 Task: Add Sprouts High Potency Omega 3 + D3 And K2 to the cart.
Action: Mouse pressed left at (306, 142)
Screenshot: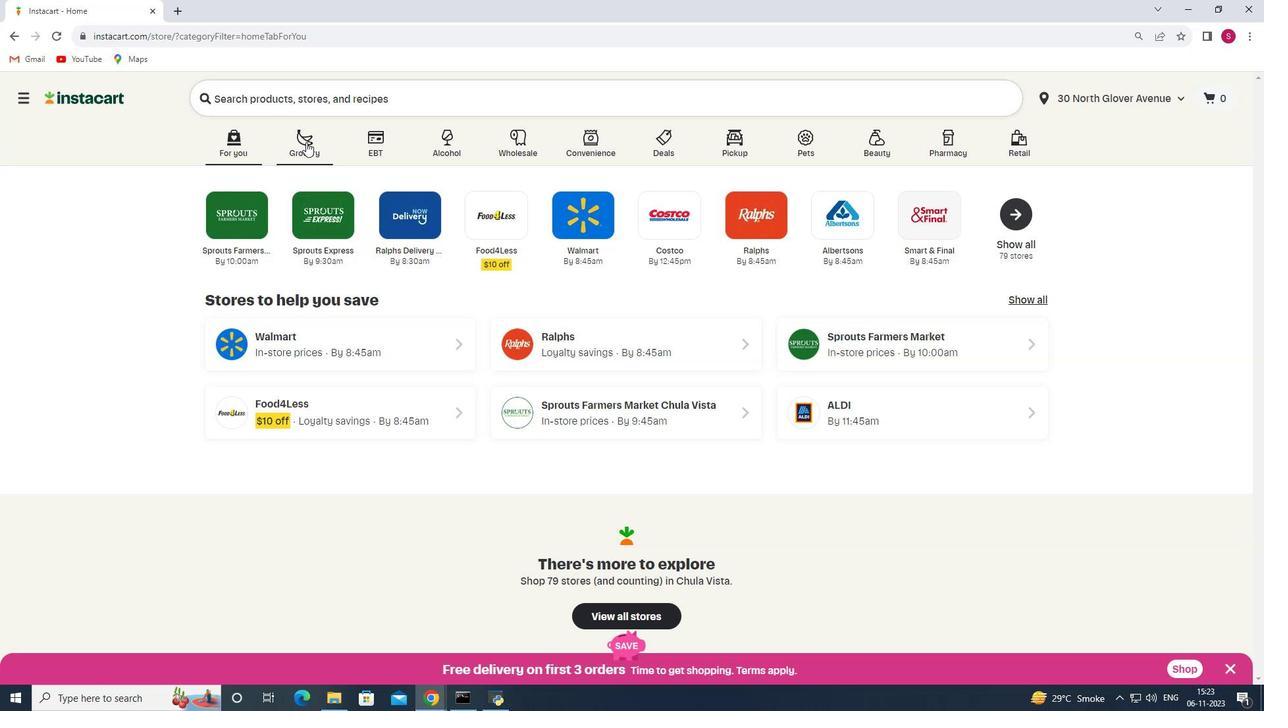 
Action: Mouse moved to (294, 374)
Screenshot: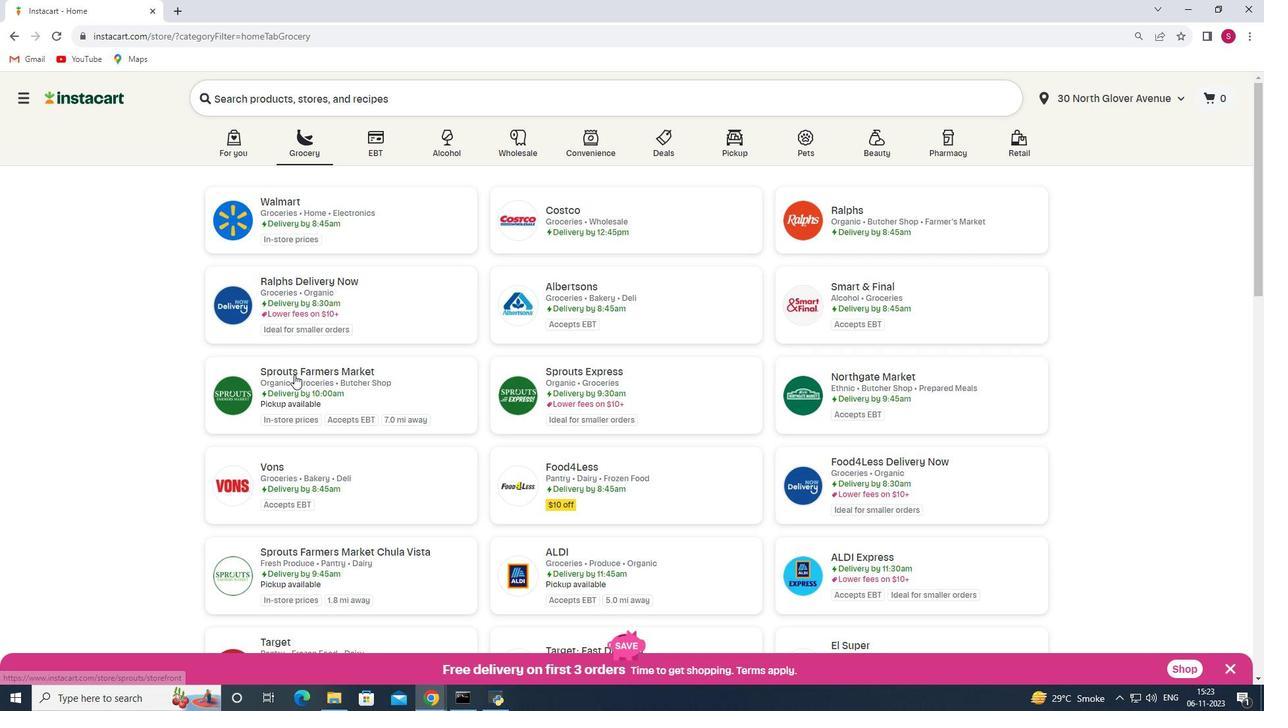 
Action: Mouse pressed left at (294, 374)
Screenshot: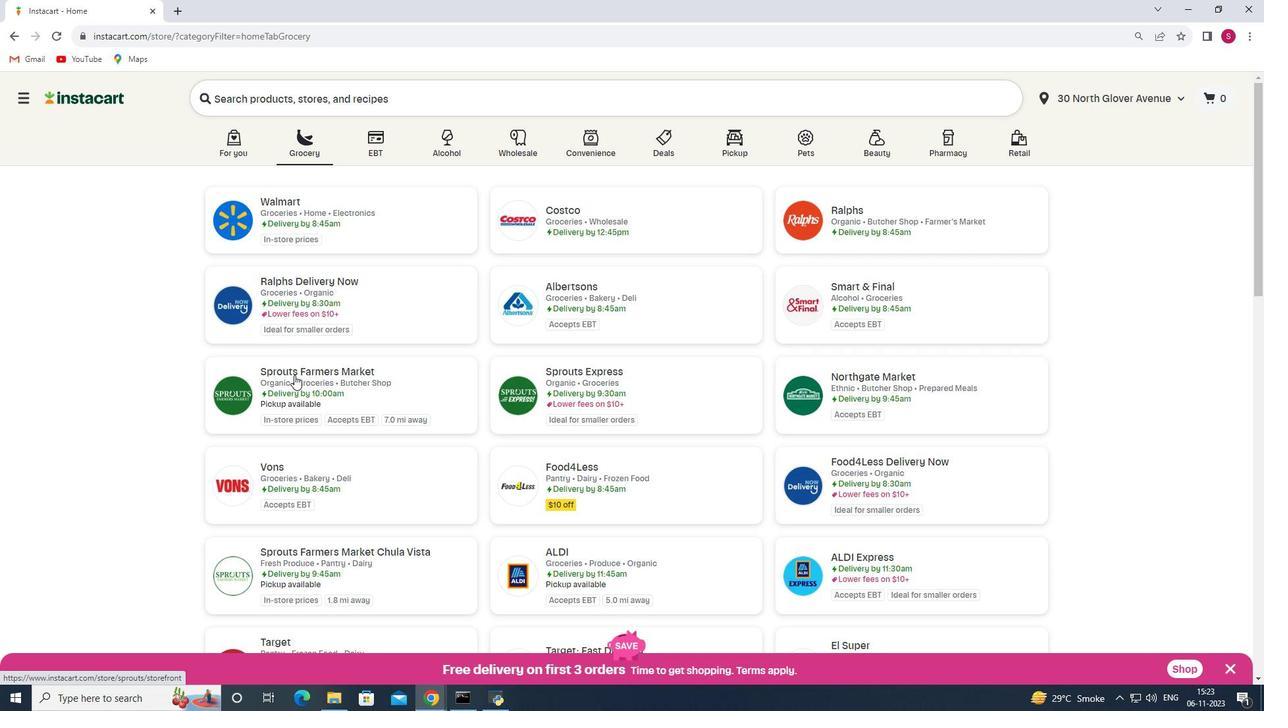
Action: Mouse moved to (39, 447)
Screenshot: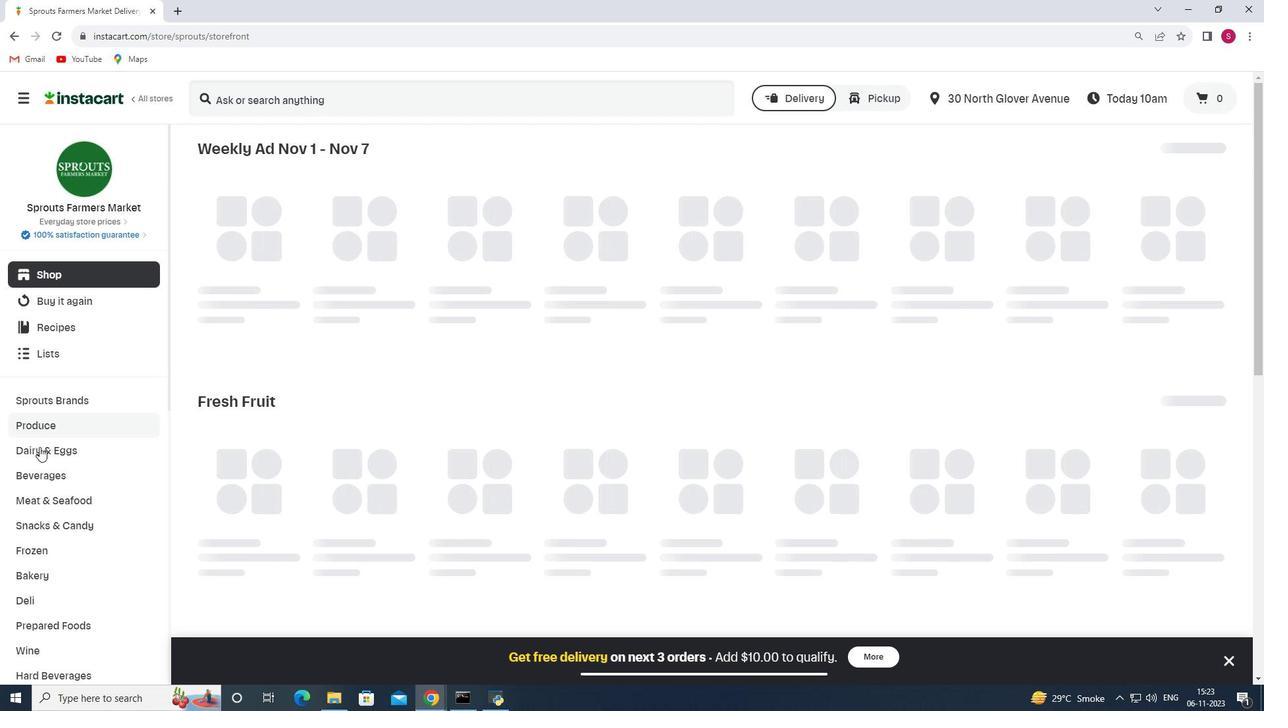 
Action: Mouse scrolled (39, 446) with delta (0, 0)
Screenshot: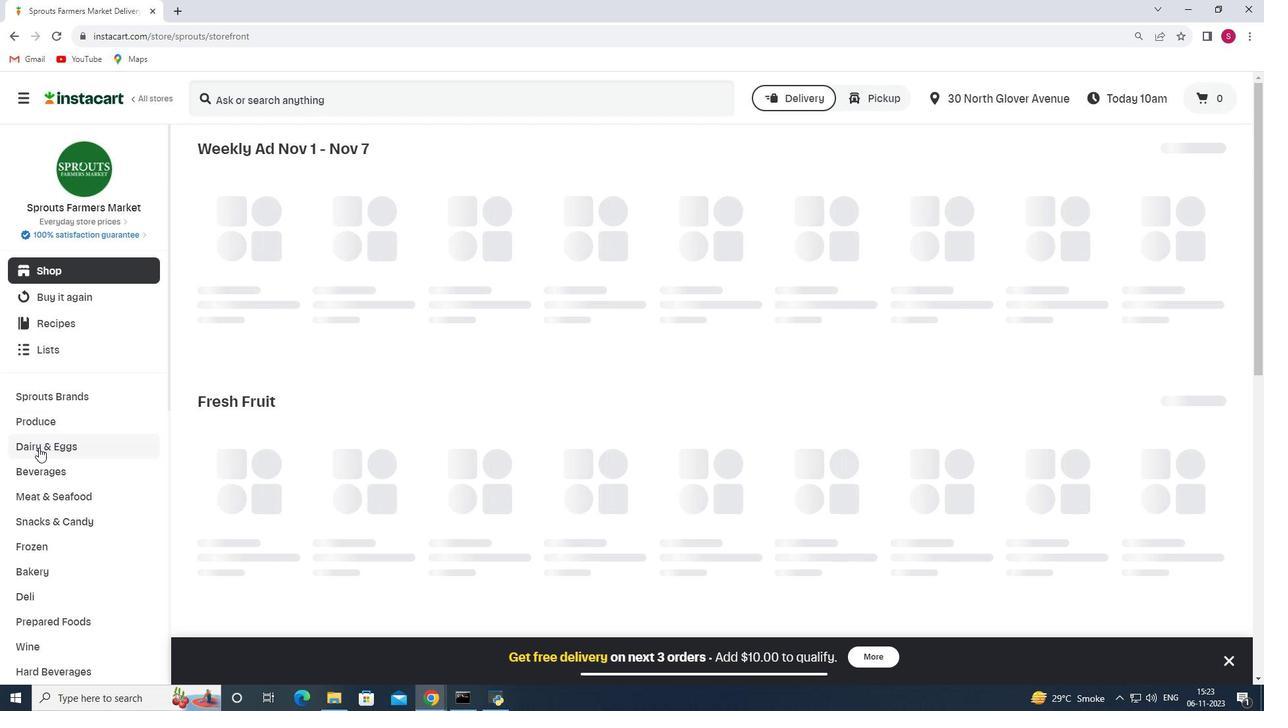 
Action: Mouse scrolled (39, 446) with delta (0, 0)
Screenshot: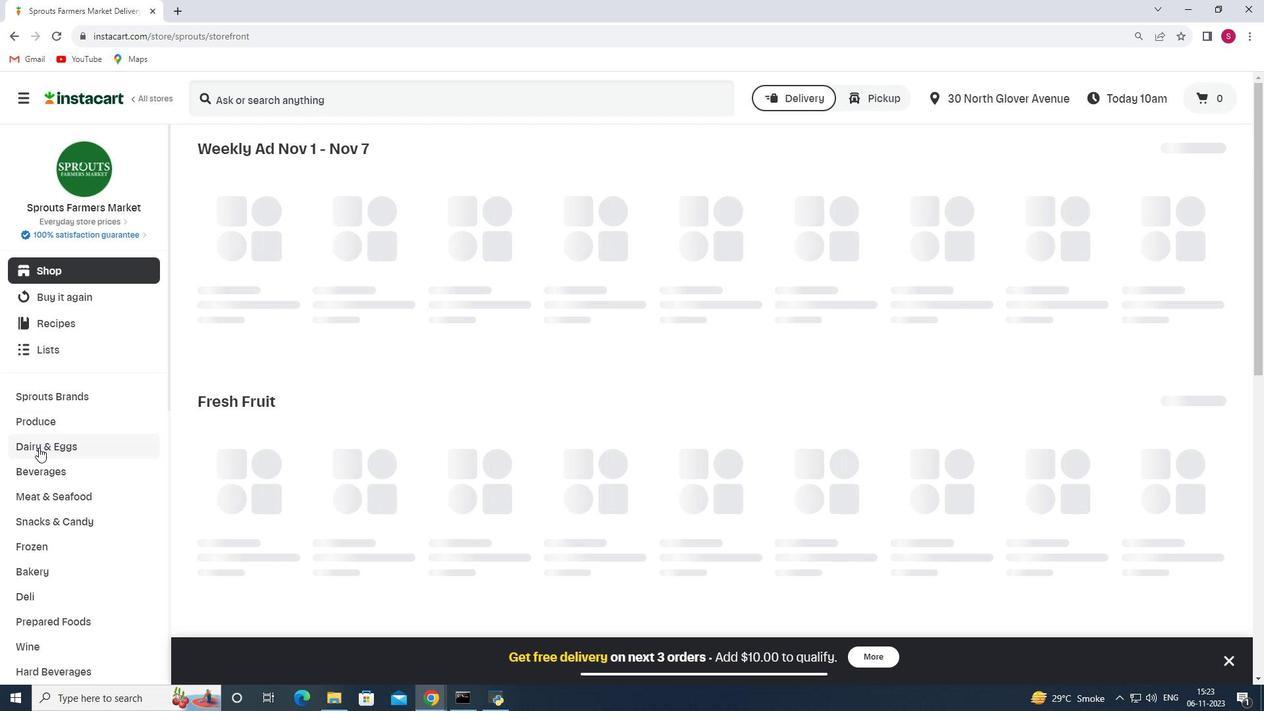 
Action: Mouse moved to (38, 447)
Screenshot: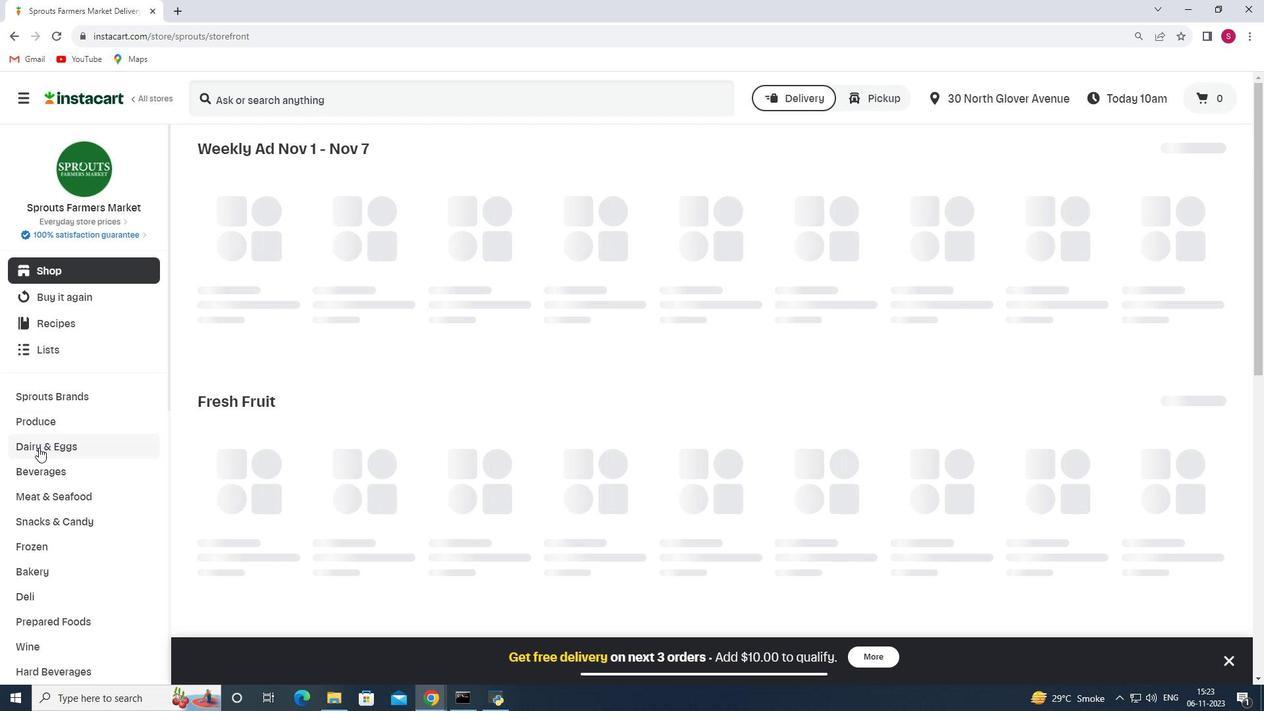 
Action: Mouse scrolled (38, 447) with delta (0, 0)
Screenshot: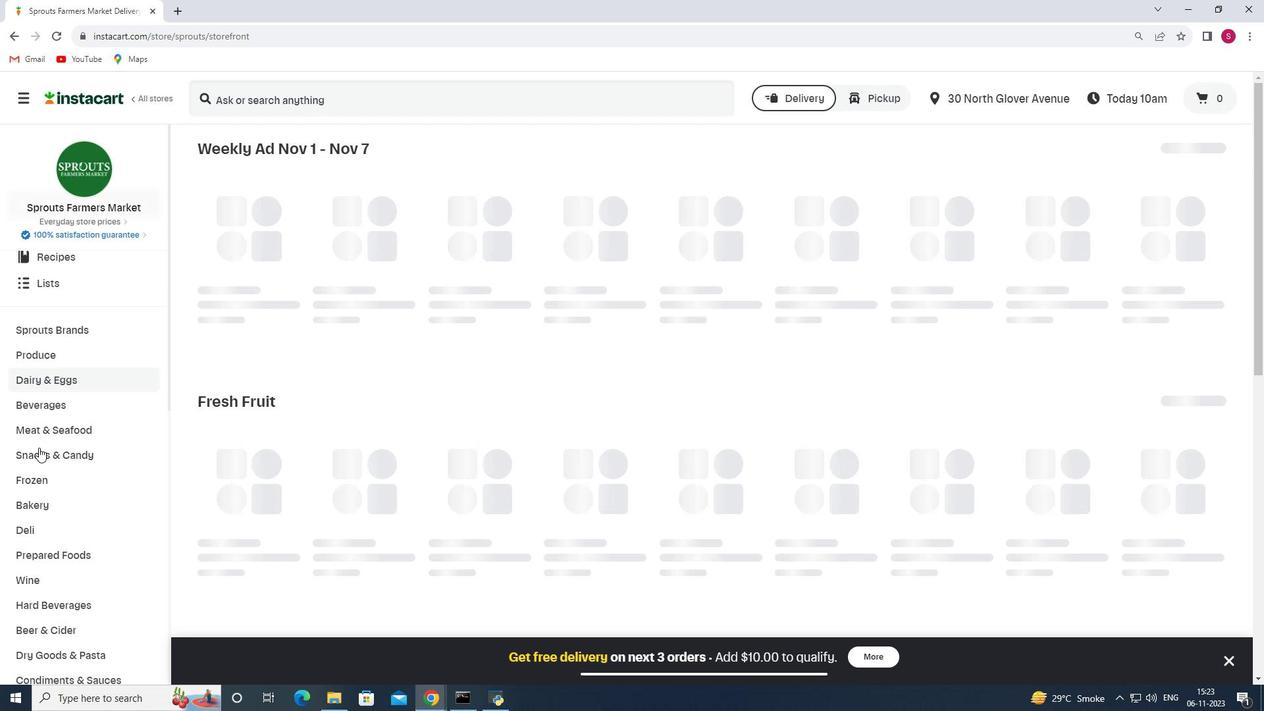 
Action: Mouse scrolled (38, 447) with delta (0, 0)
Screenshot: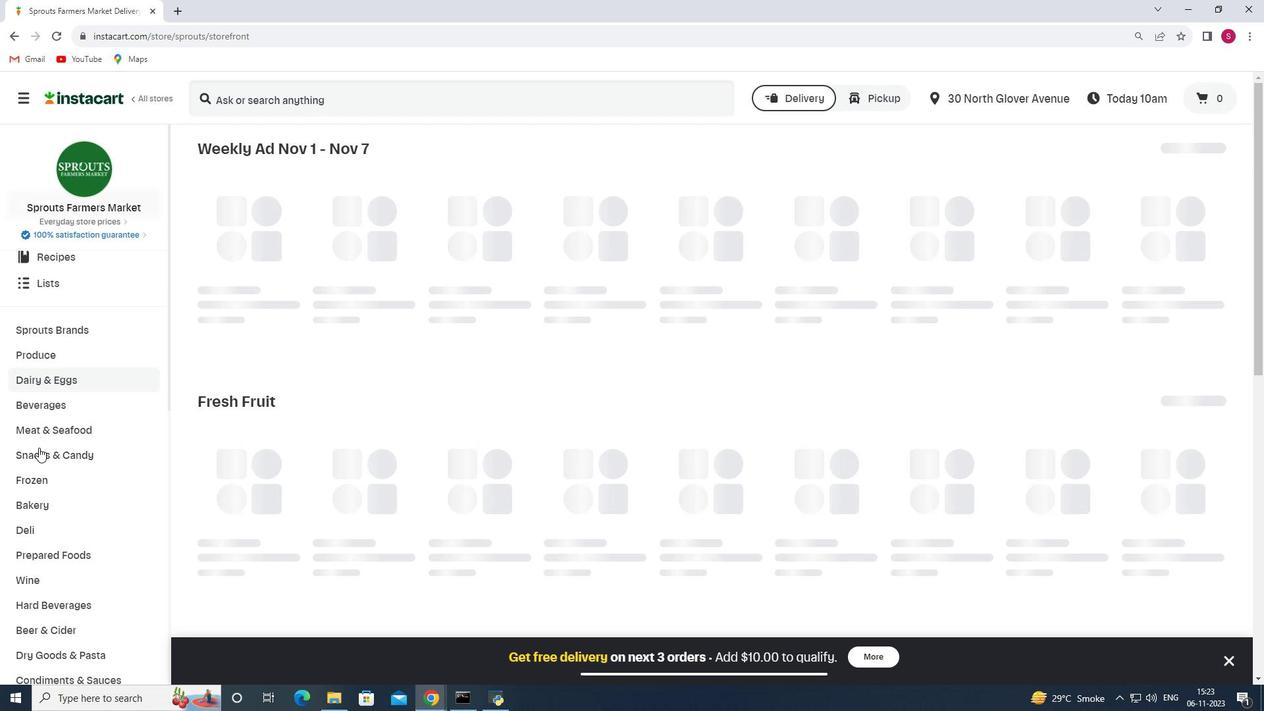 
Action: Mouse moved to (38, 447)
Screenshot: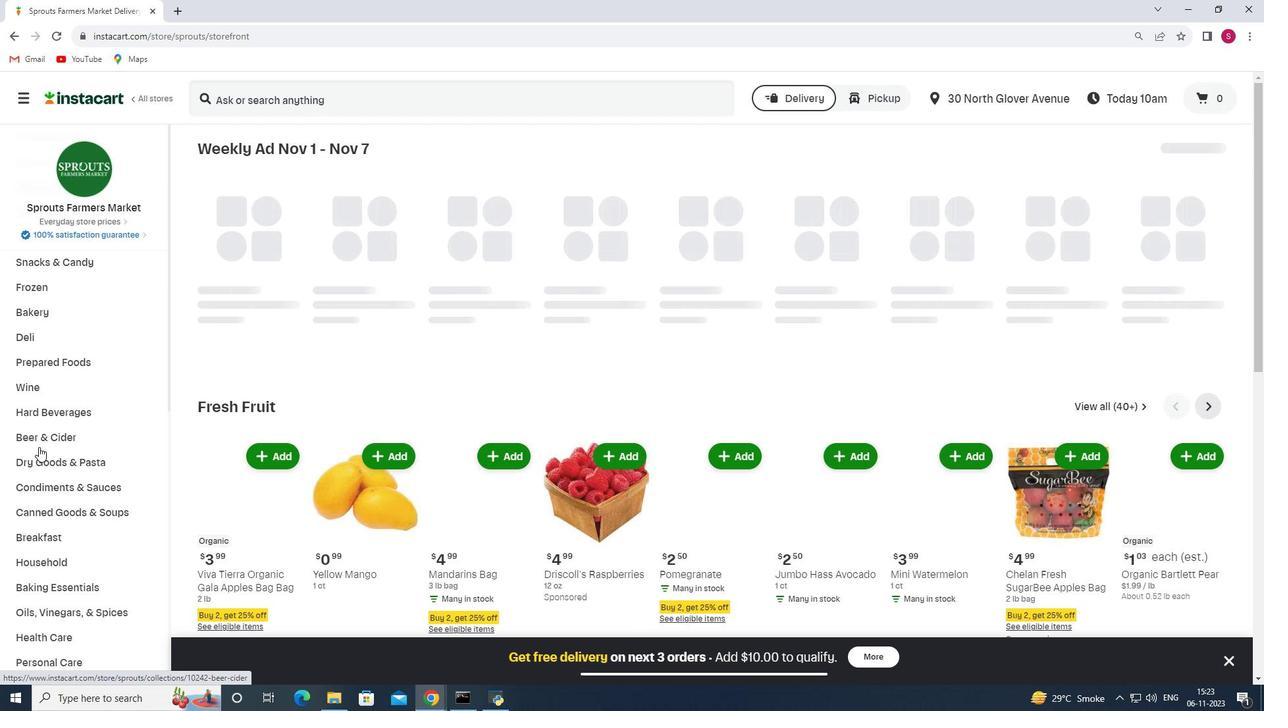 
Action: Mouse scrolled (38, 446) with delta (0, 0)
Screenshot: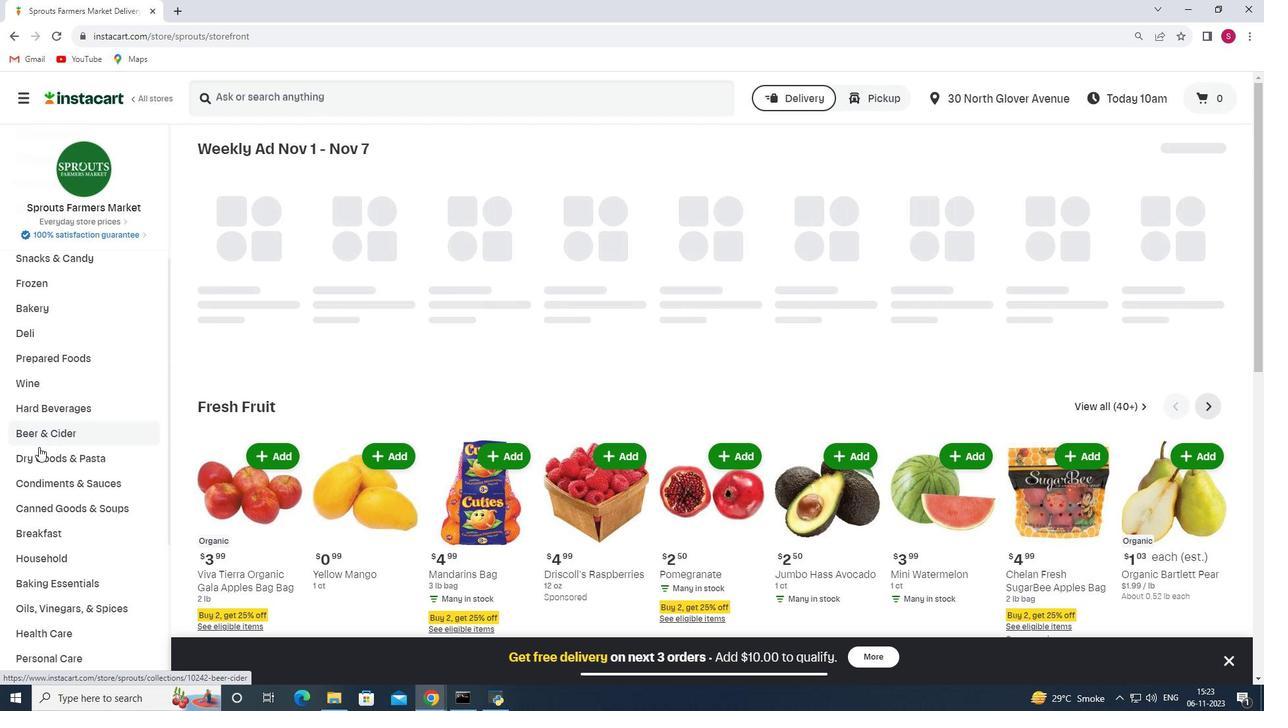 
Action: Mouse scrolled (38, 446) with delta (0, 0)
Screenshot: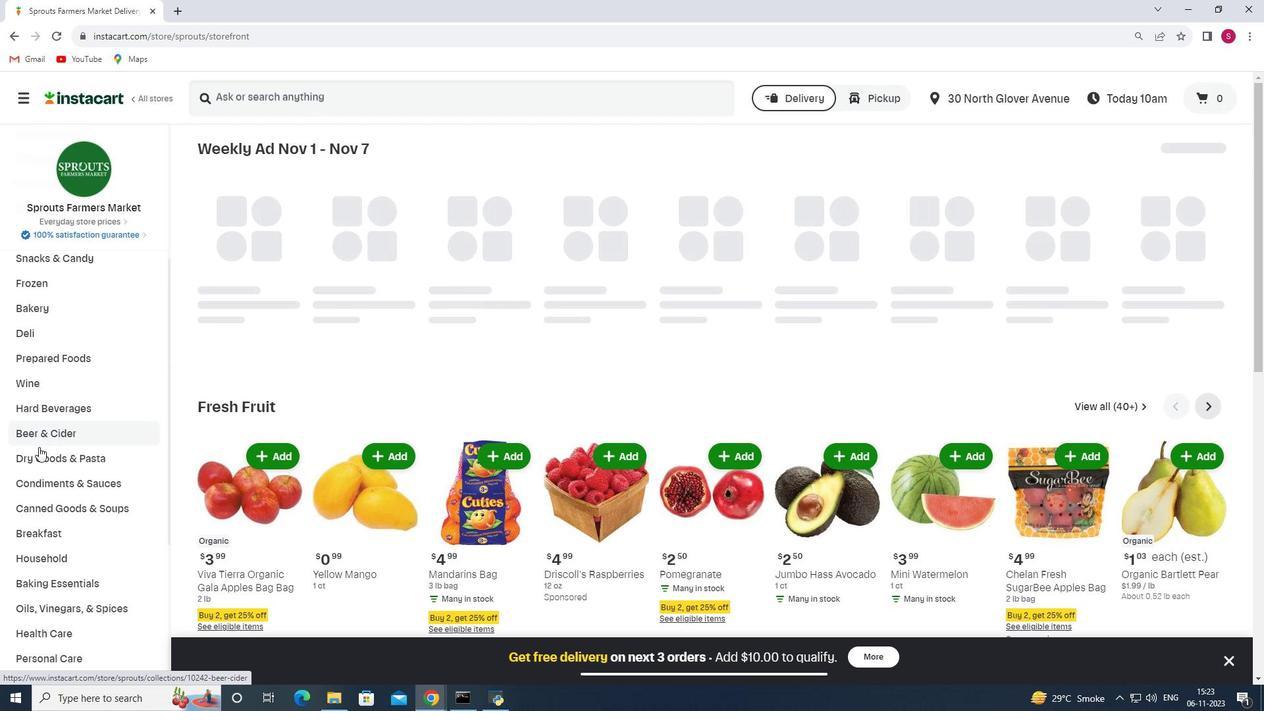 
Action: Mouse scrolled (38, 446) with delta (0, 0)
Screenshot: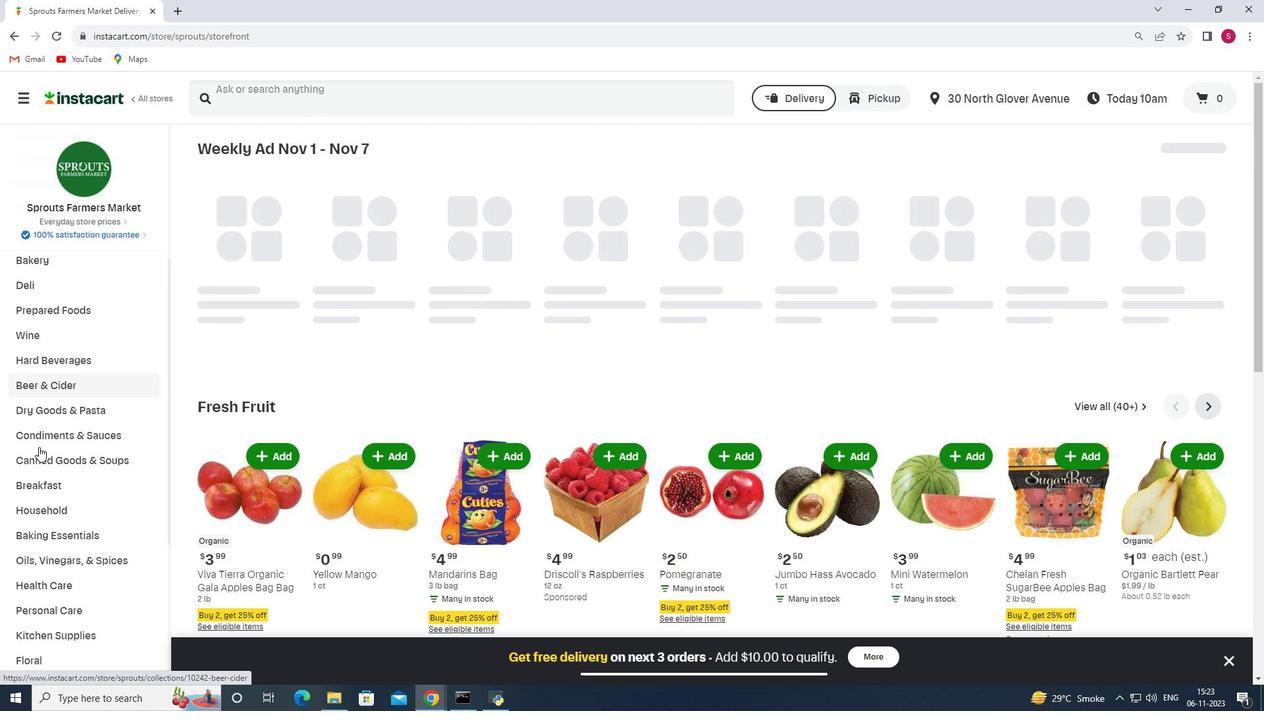 
Action: Mouse moved to (40, 432)
Screenshot: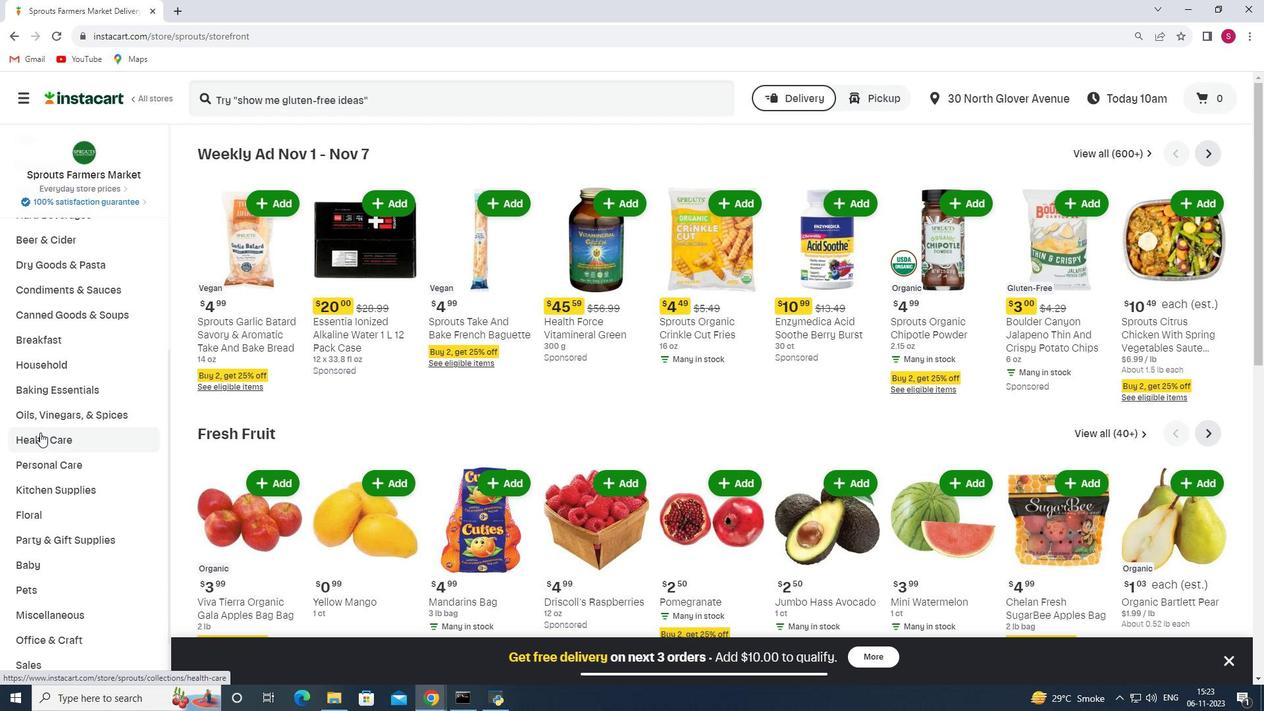 
Action: Mouse pressed left at (40, 432)
Screenshot: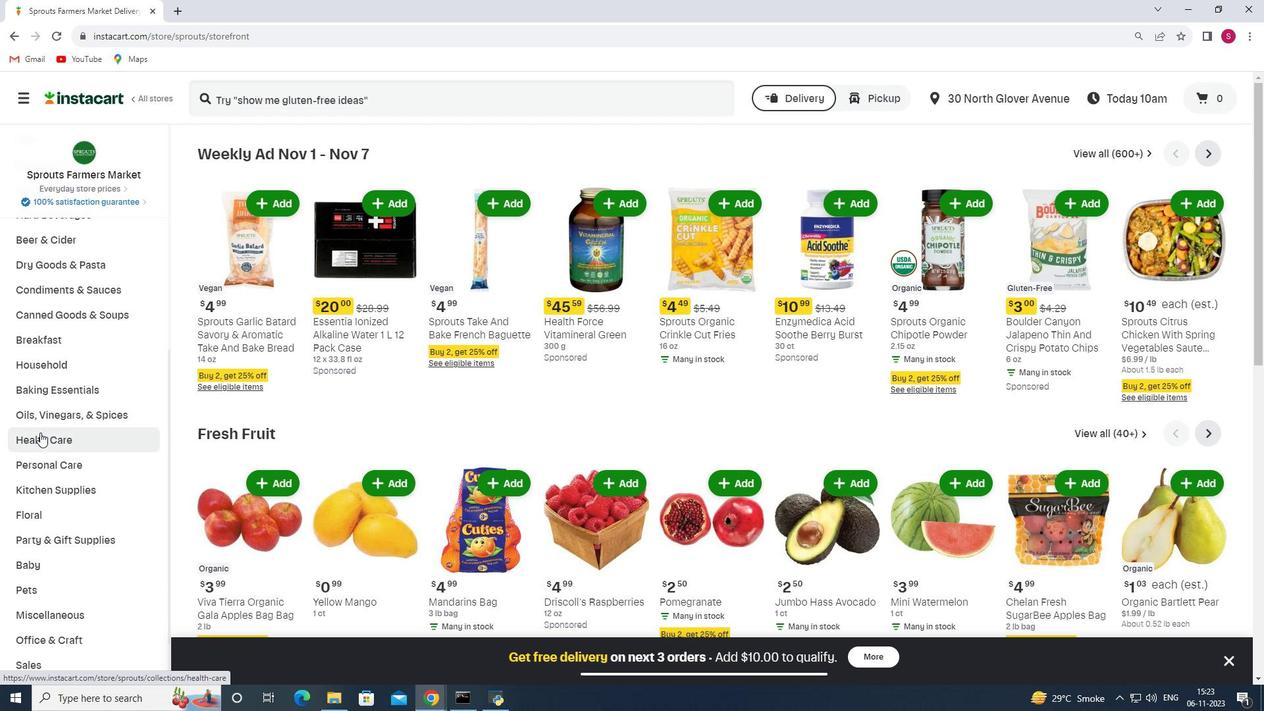 
Action: Mouse moved to (478, 185)
Screenshot: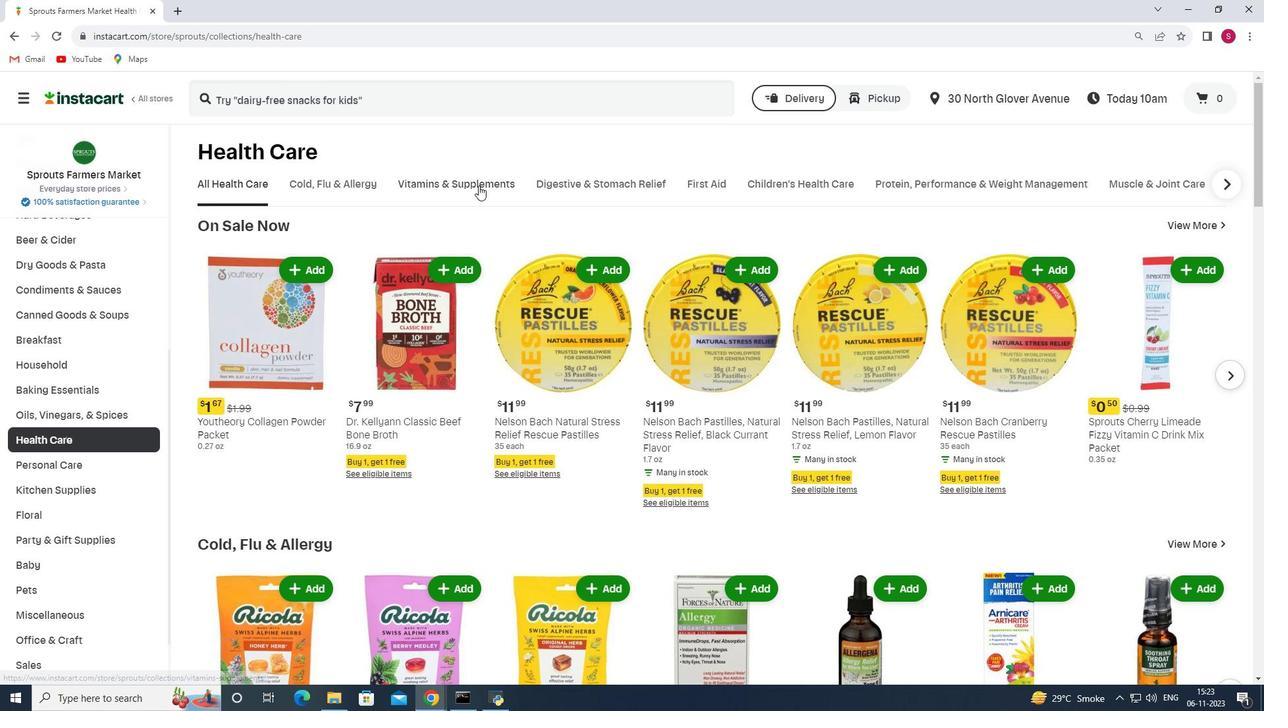 
Action: Mouse pressed left at (478, 185)
Screenshot: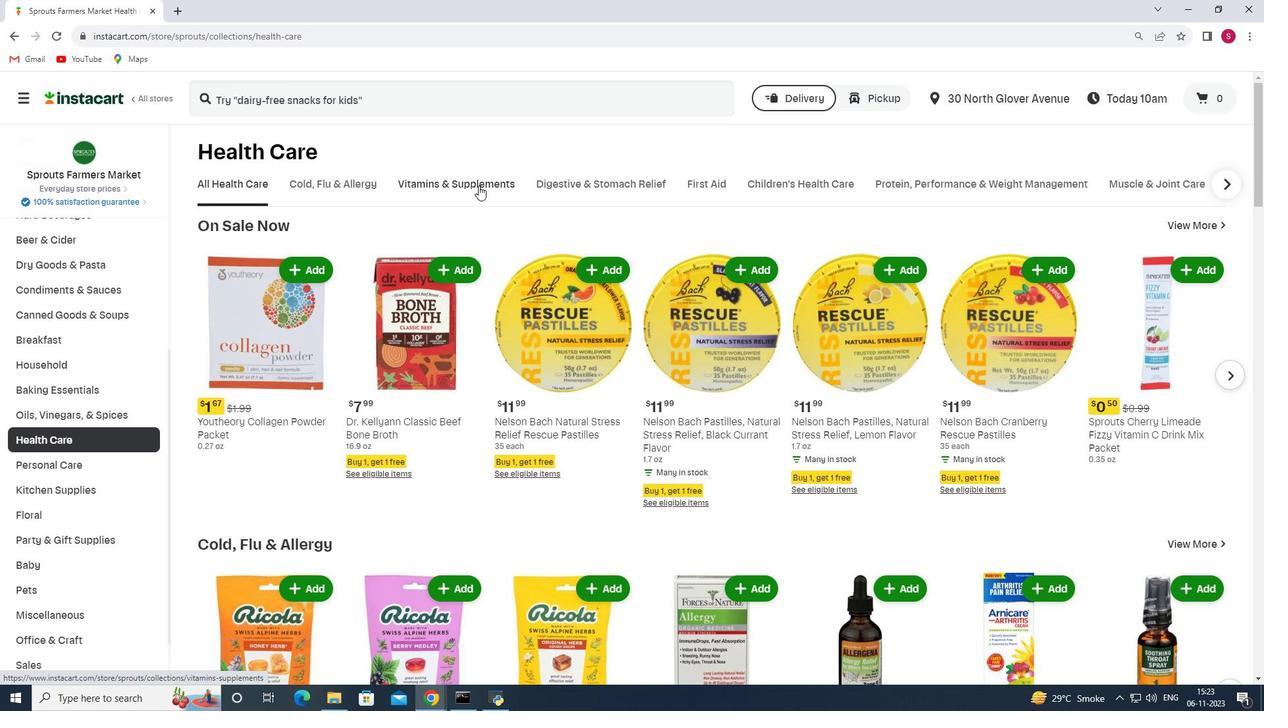 
Action: Mouse moved to (925, 247)
Screenshot: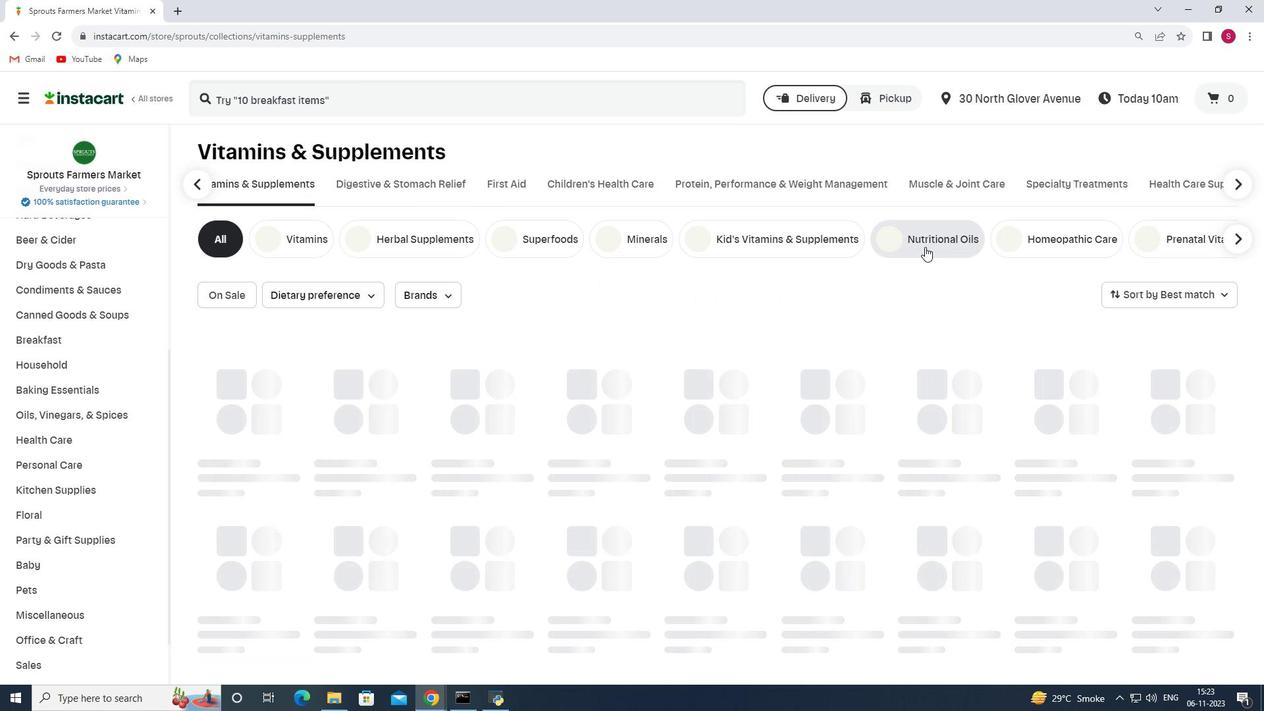 
Action: Mouse pressed left at (925, 247)
Screenshot: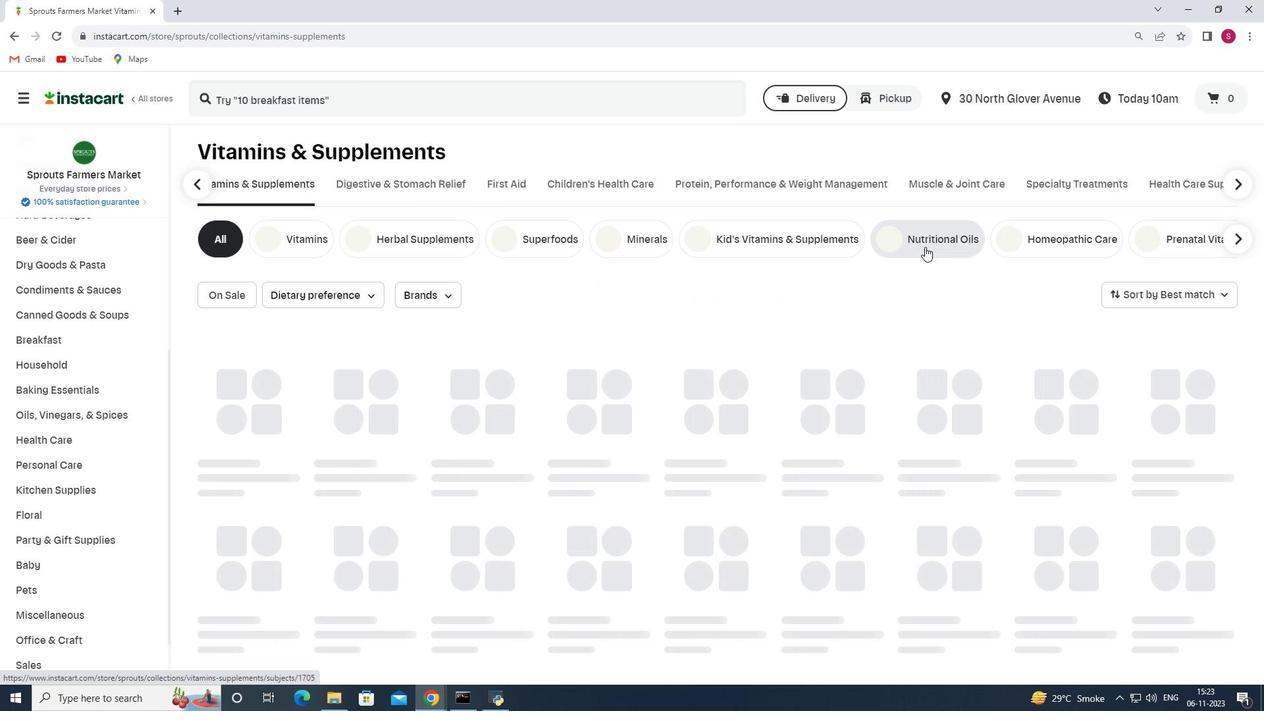 
Action: Mouse moved to (355, 100)
Screenshot: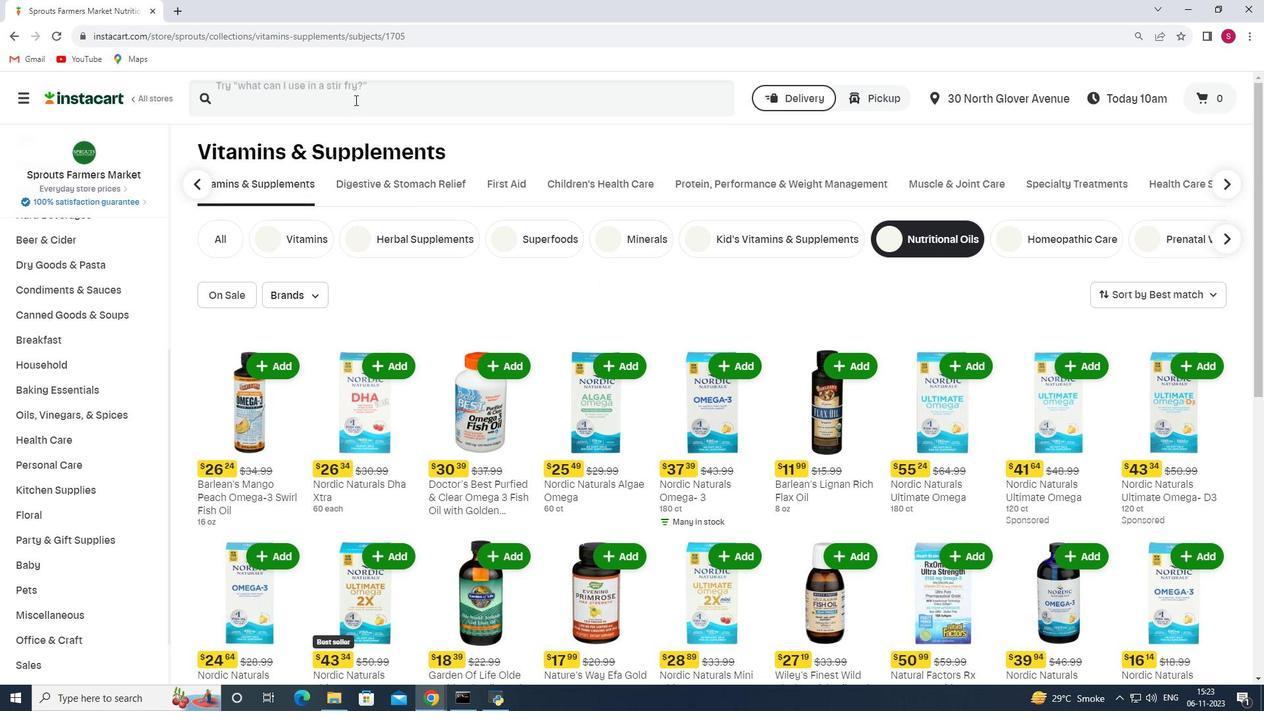 
Action: Mouse pressed left at (355, 100)
Screenshot: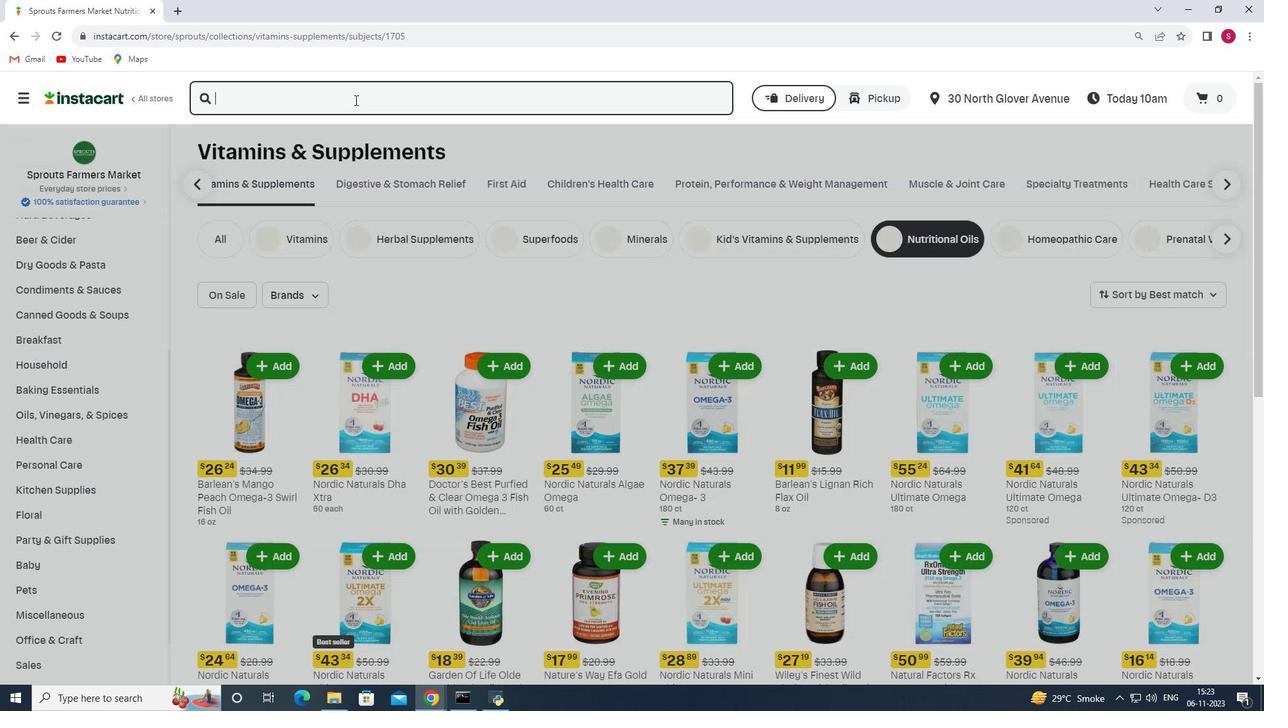 
Action: Key pressed <Key.shift>Sprouts<Key.space><Key.shift>High<Key.space><Key.shift>Potency<Key.space><Key.shift>Omega<Key.space>3<Key.space>=<Key.backspace><Key.shift_r><Key.shift_r><Key.shift_r><Key.shift_r><Key.shift_r>+<Key.space><Key.shift>D3<Key.space><Key.shift>And<Key.space><Key.shift><Key.shift><Key.shift><Key.shift><Key.shift><Key.shift><Key.shift><Key.shift>K2<Key.enter>
Screenshot: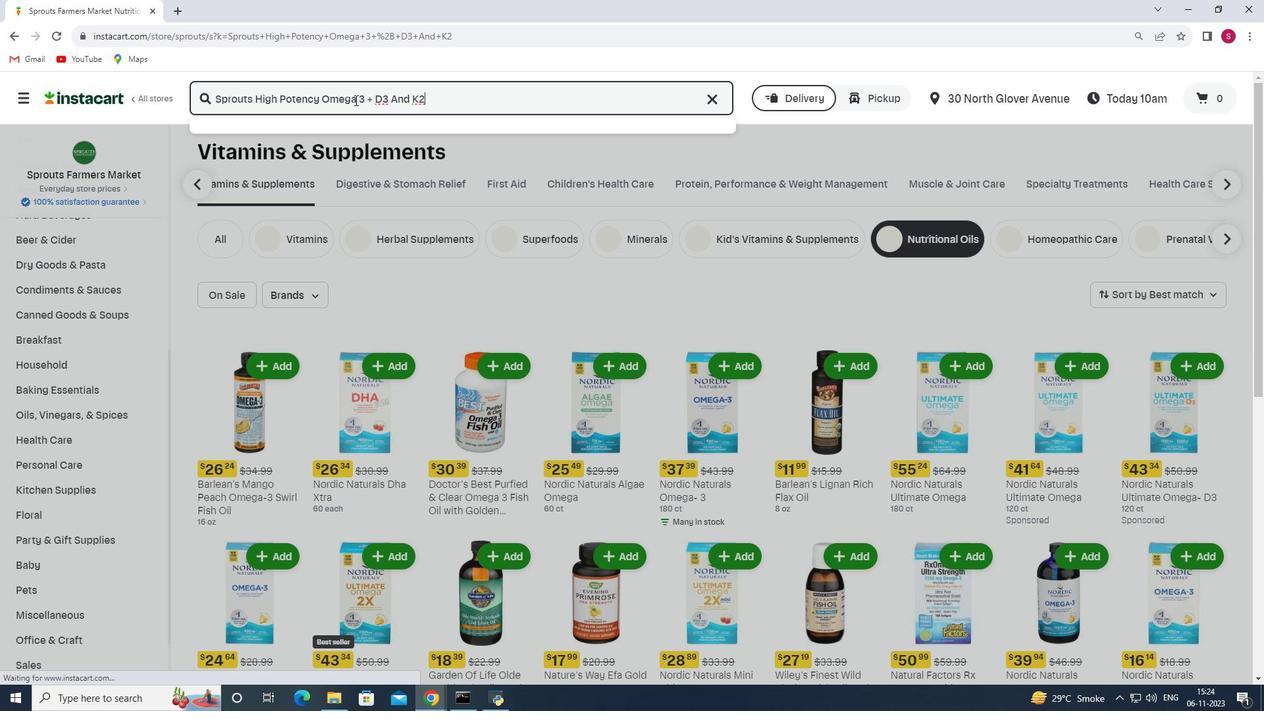 
Action: Mouse moved to (760, 210)
Screenshot: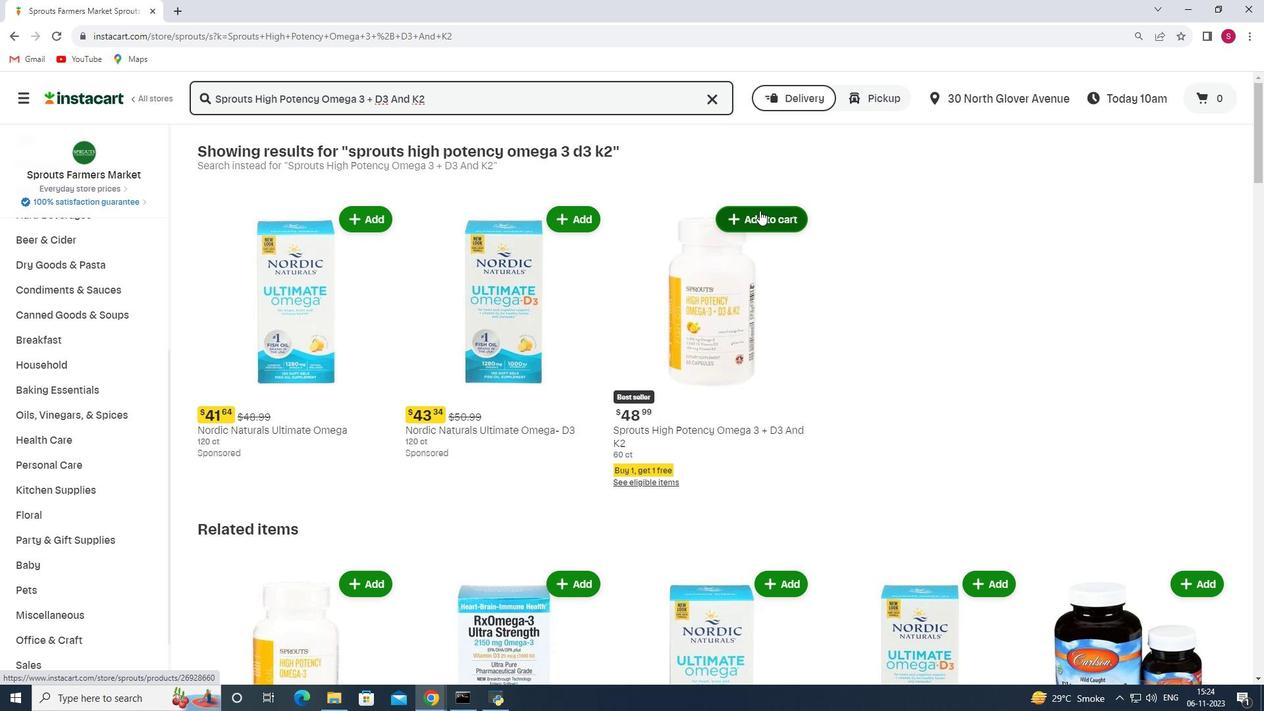
Action: Mouse pressed left at (760, 210)
Screenshot: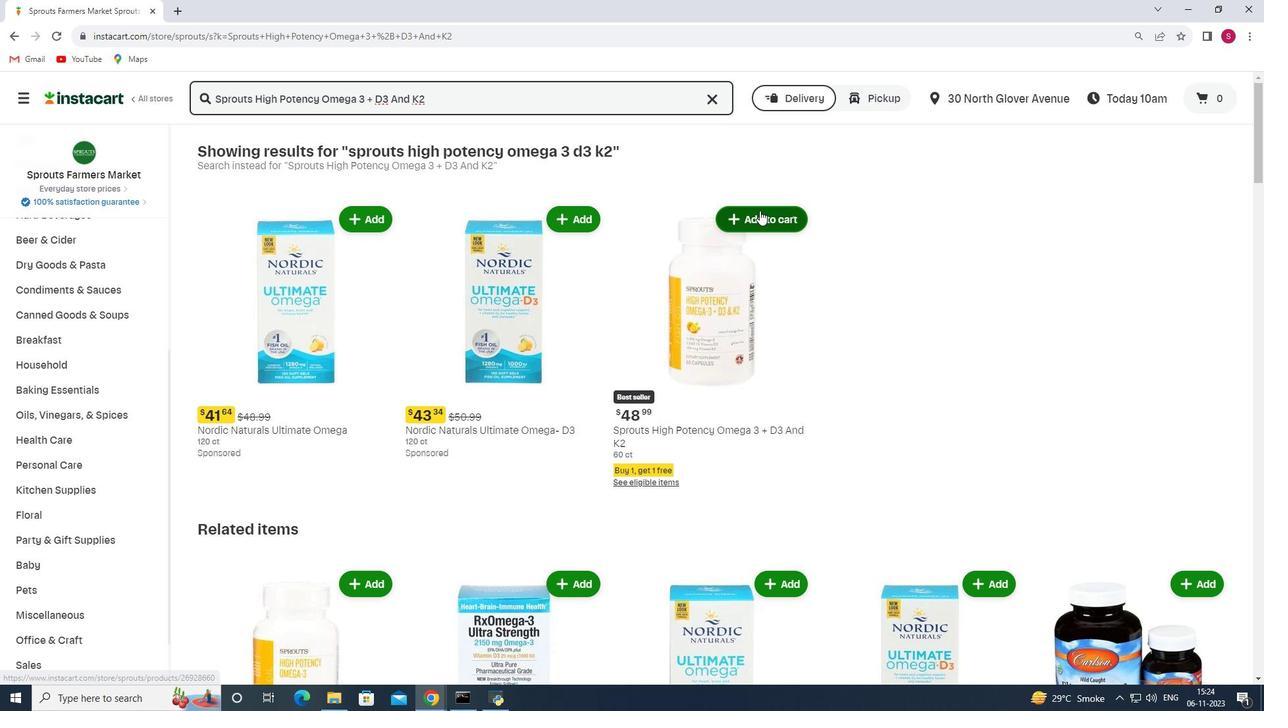 
Action: Mouse moved to (762, 248)
Screenshot: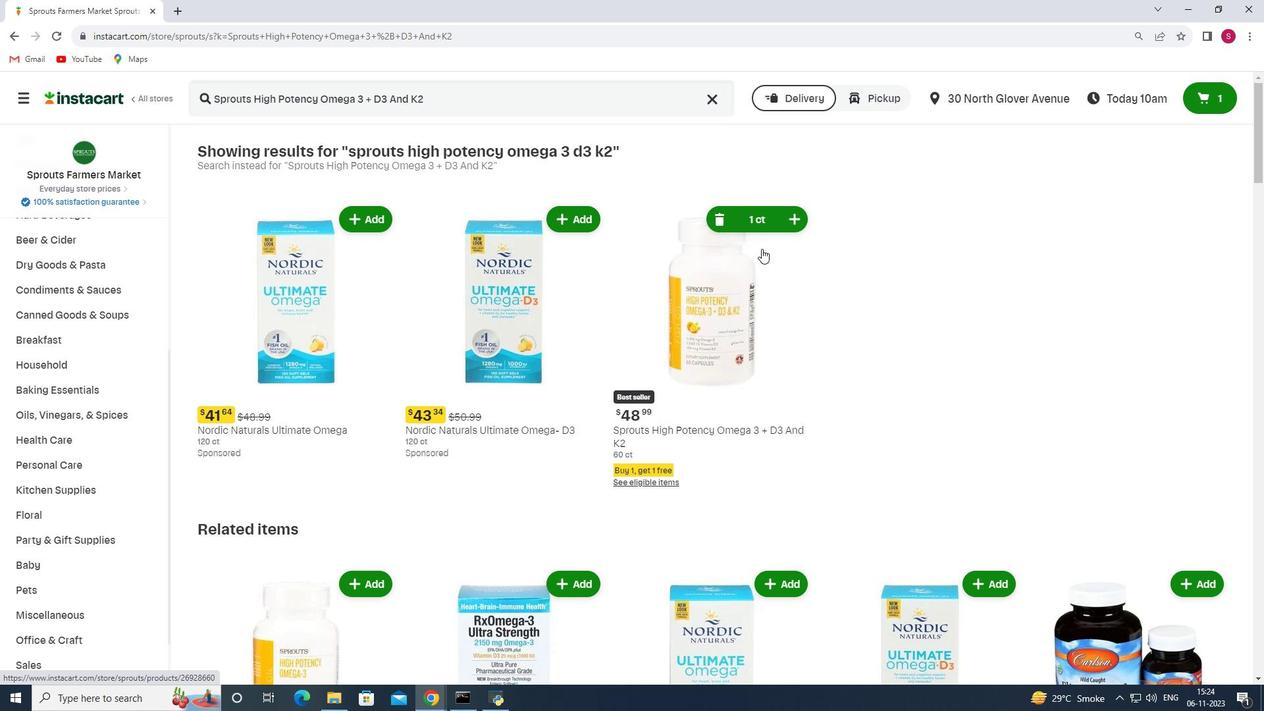 
